 Task: Search for the email with the subject Service upgrade logged in from softage.1@softage.net with the filter, email from softage.5@softage.net and a new filter,  Skip the Inbox
Action: Mouse moved to (633, 69)
Screenshot: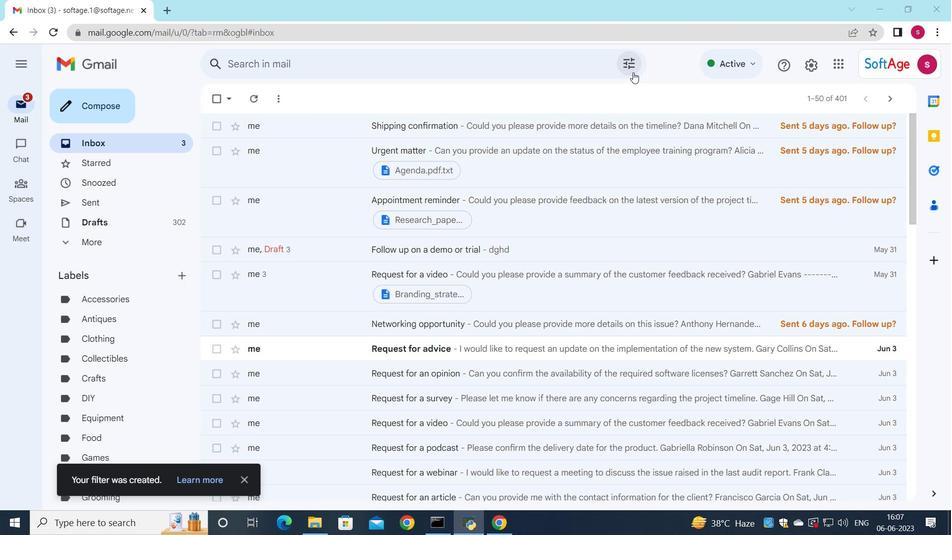 
Action: Mouse pressed left at (633, 69)
Screenshot: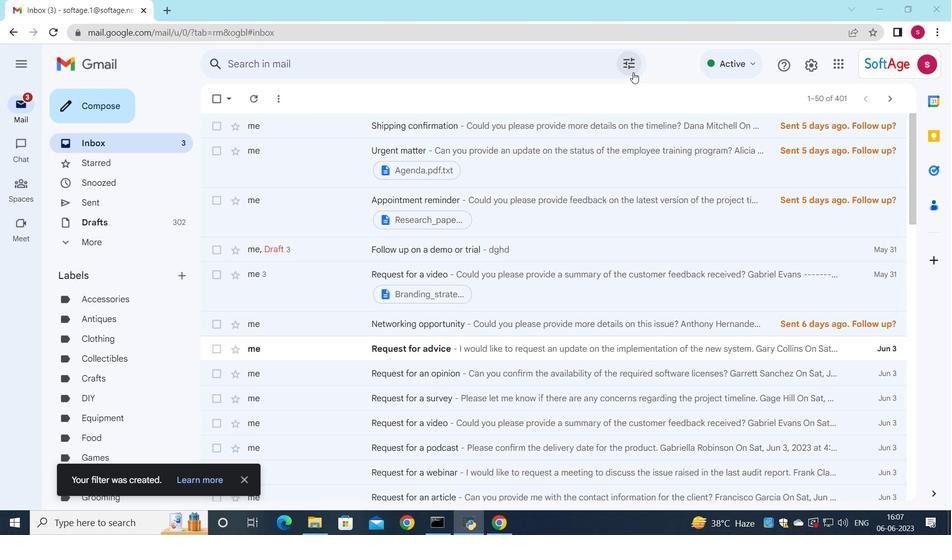 
Action: Mouse moved to (510, 121)
Screenshot: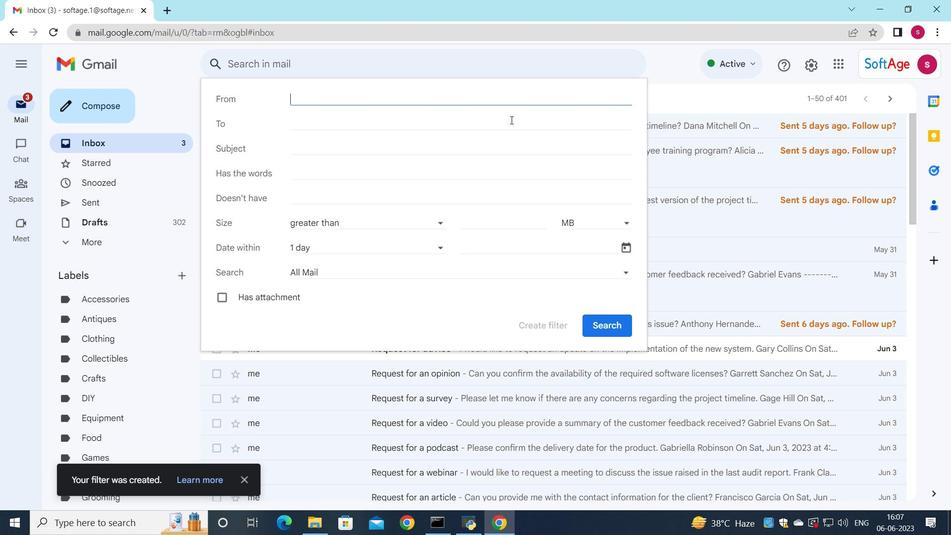 
Action: Key pressed s
Screenshot: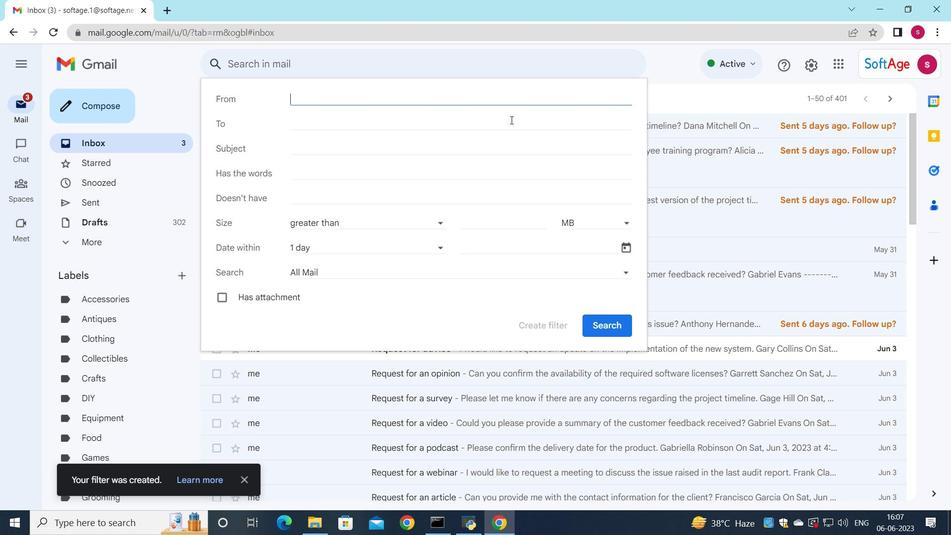 
Action: Mouse moved to (447, 117)
Screenshot: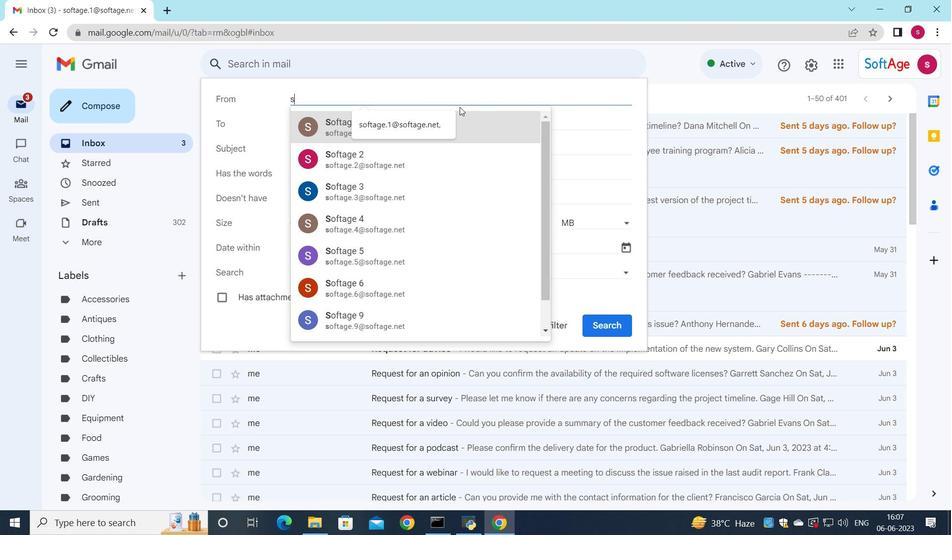 
Action: Mouse pressed left at (447, 117)
Screenshot: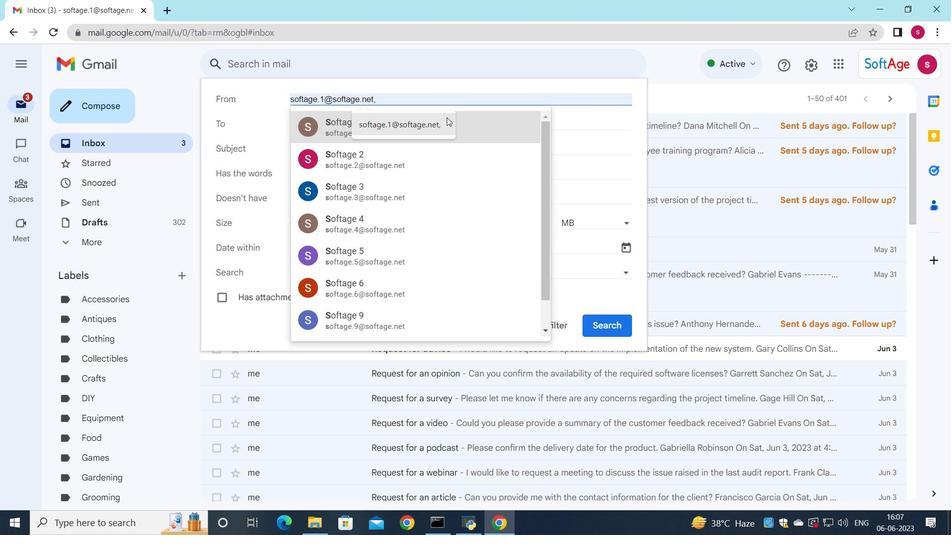 
Action: Mouse moved to (443, 125)
Screenshot: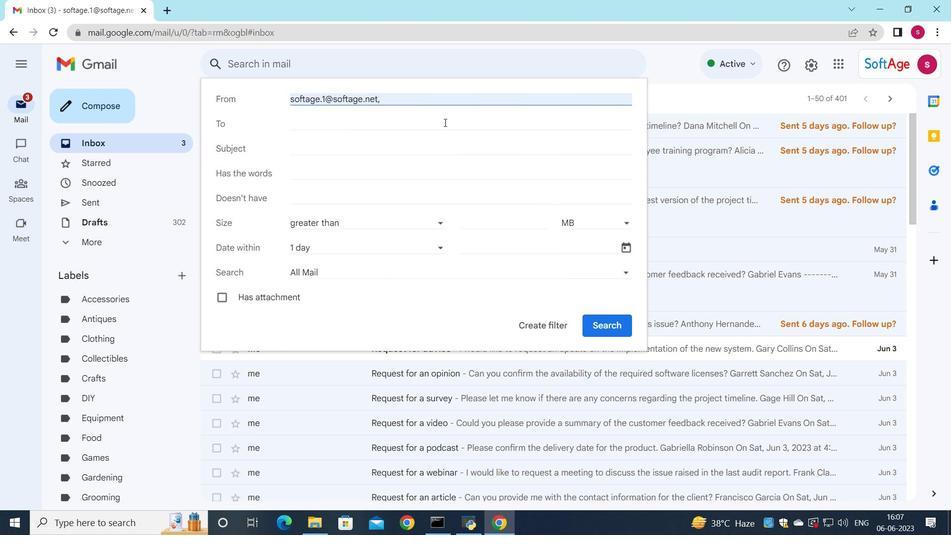 
Action: Key pressed s
Screenshot: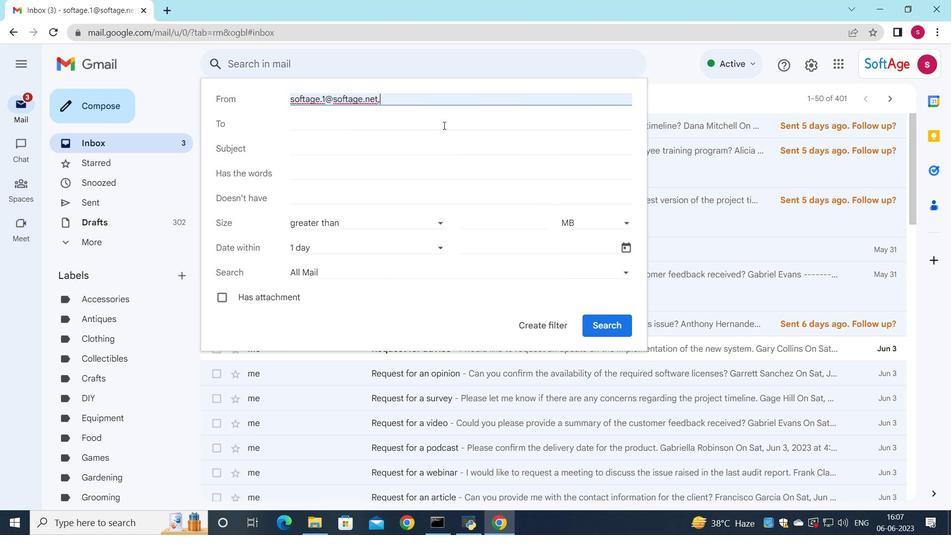 
Action: Mouse moved to (368, 255)
Screenshot: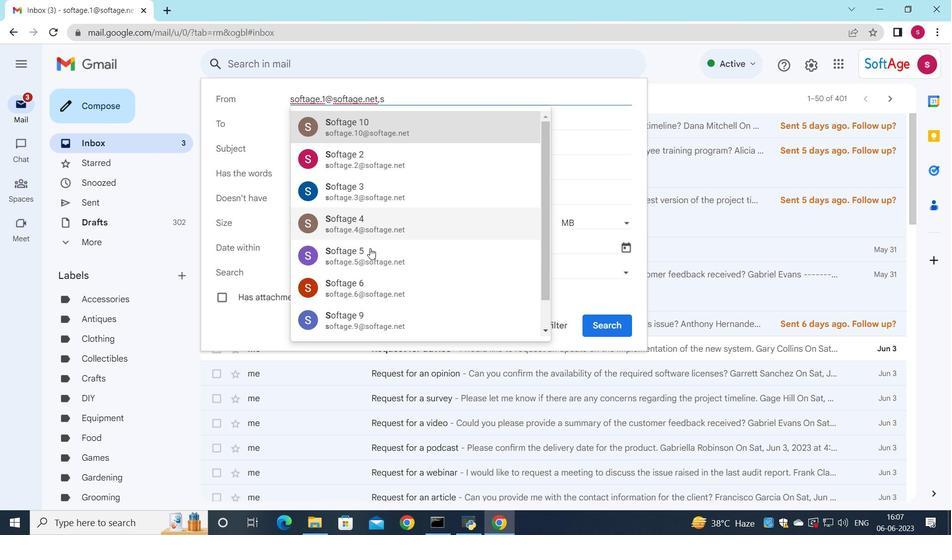 
Action: Mouse pressed left at (368, 255)
Screenshot: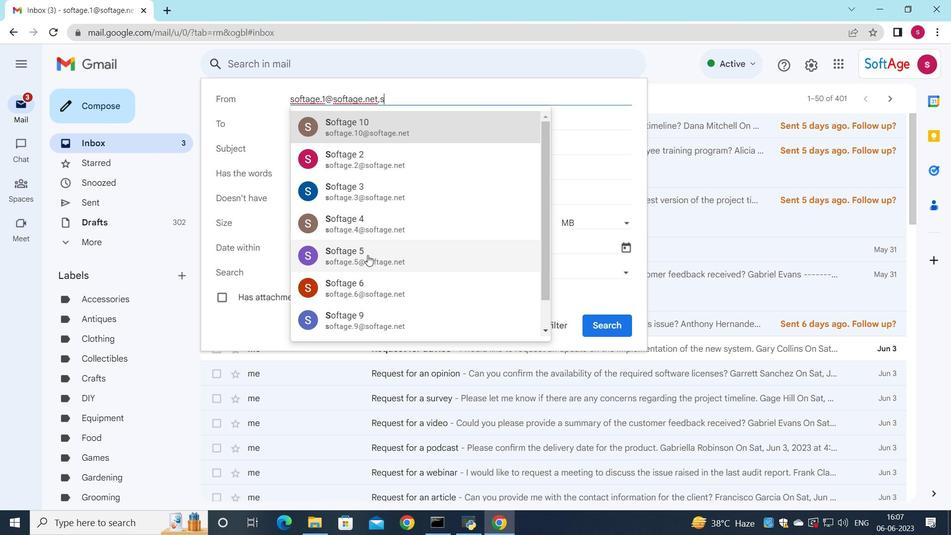 
Action: Mouse moved to (430, 103)
Screenshot: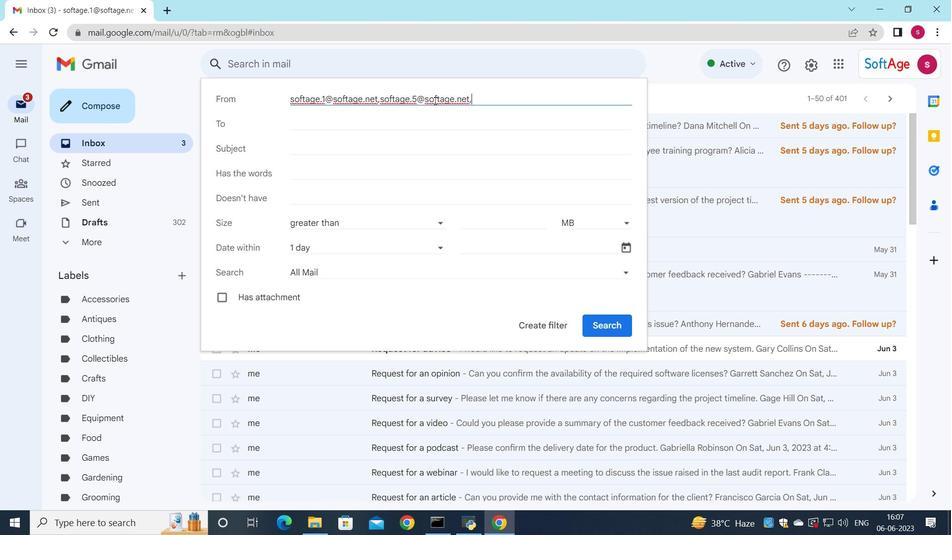 
Action: Key pressed <Key.backspace>
Screenshot: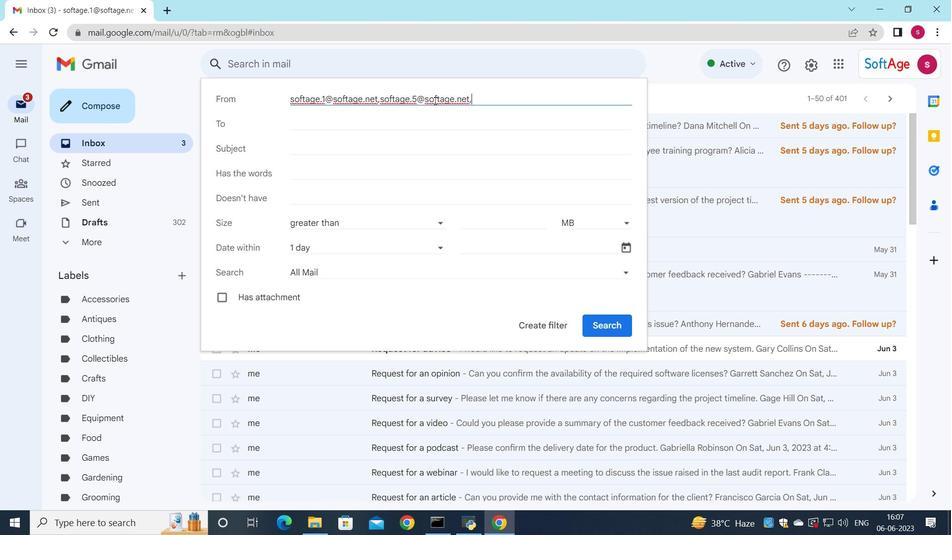 
Action: Mouse moved to (425, 111)
Screenshot: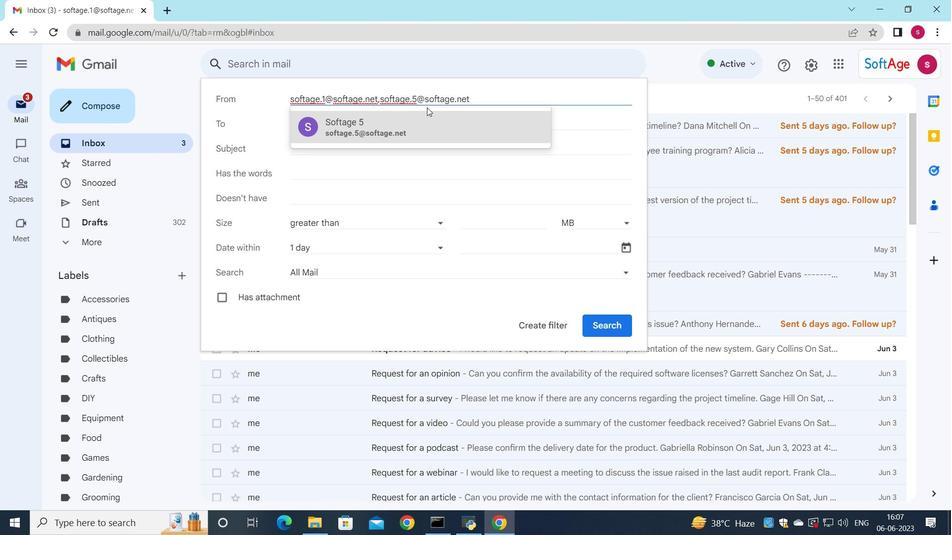 
Action: Key pressed <Key.backspace>
Screenshot: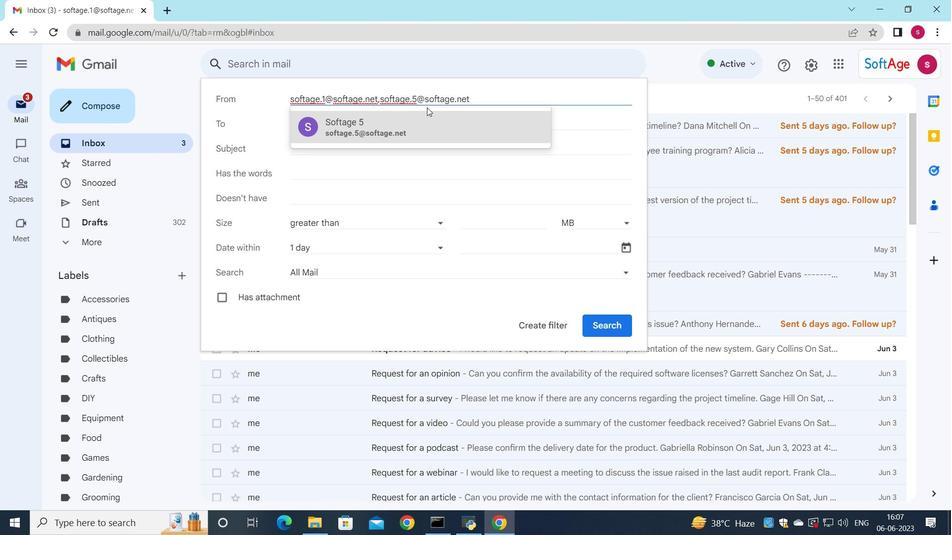 
Action: Mouse moved to (424, 112)
Screenshot: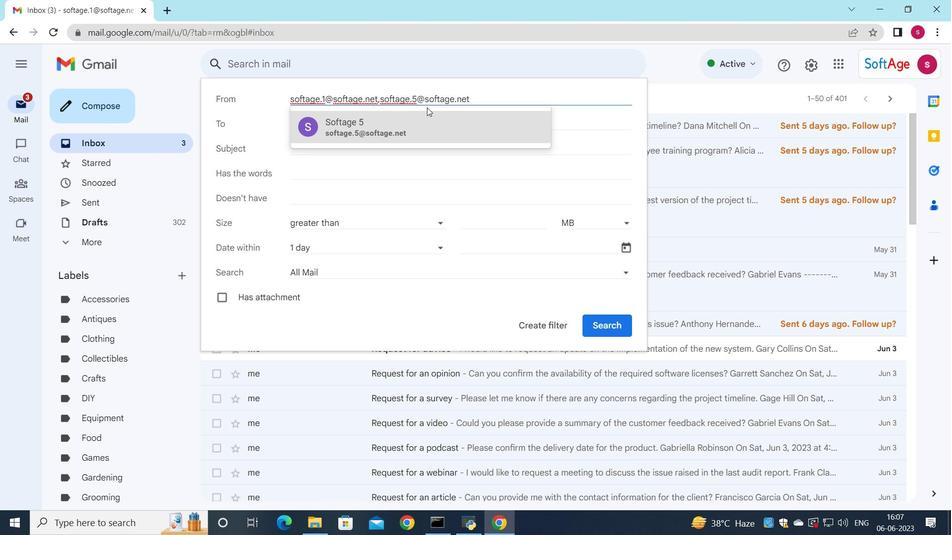 
Action: Key pressed <Key.backspace>
Screenshot: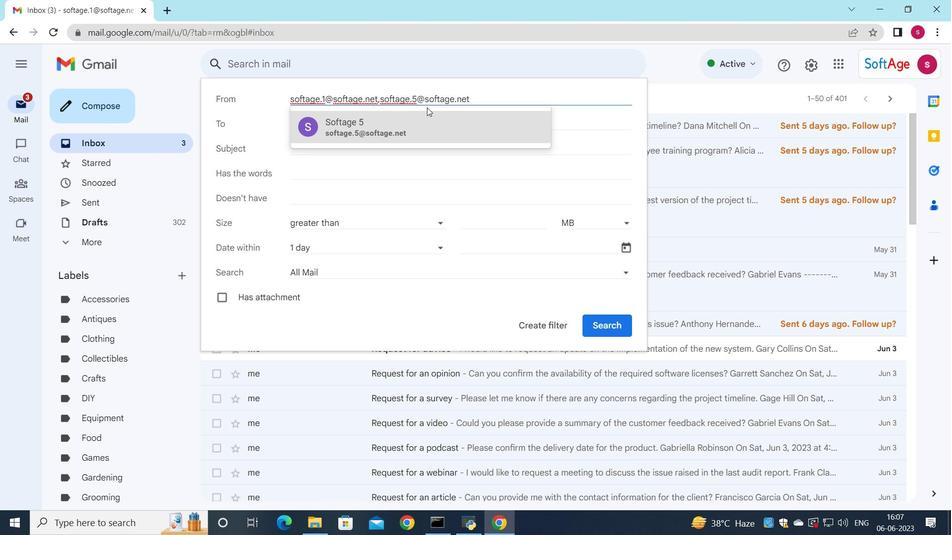 
Action: Mouse moved to (424, 112)
Screenshot: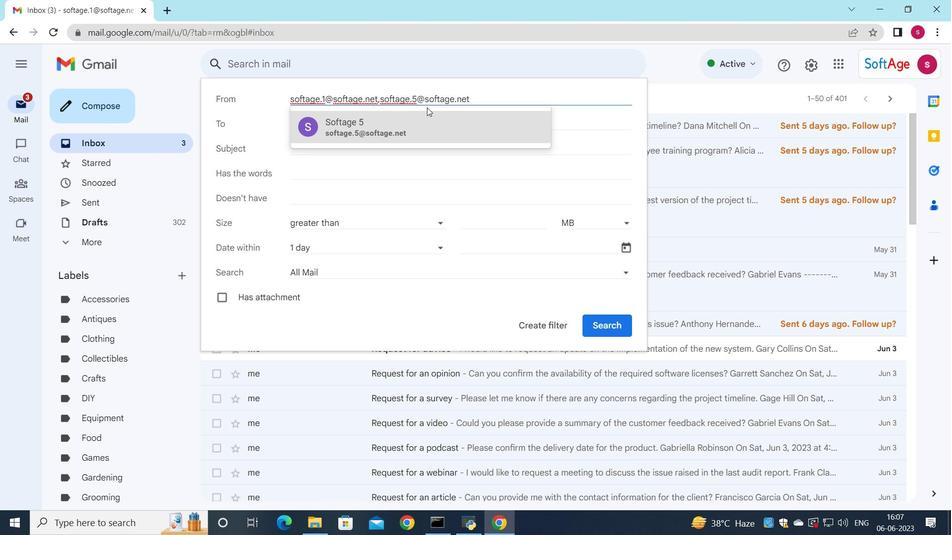 
Action: Key pressed <Key.backspace>
Screenshot: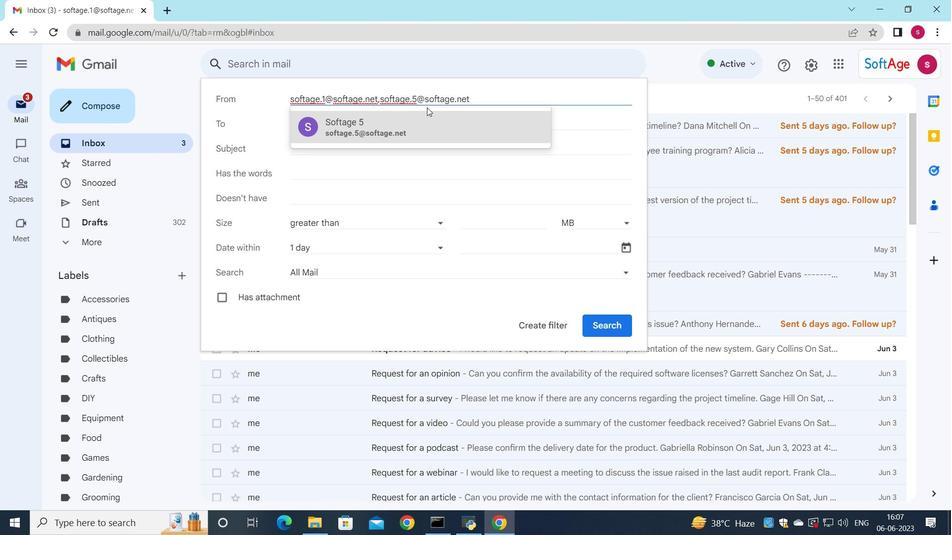 
Action: Mouse moved to (424, 112)
Screenshot: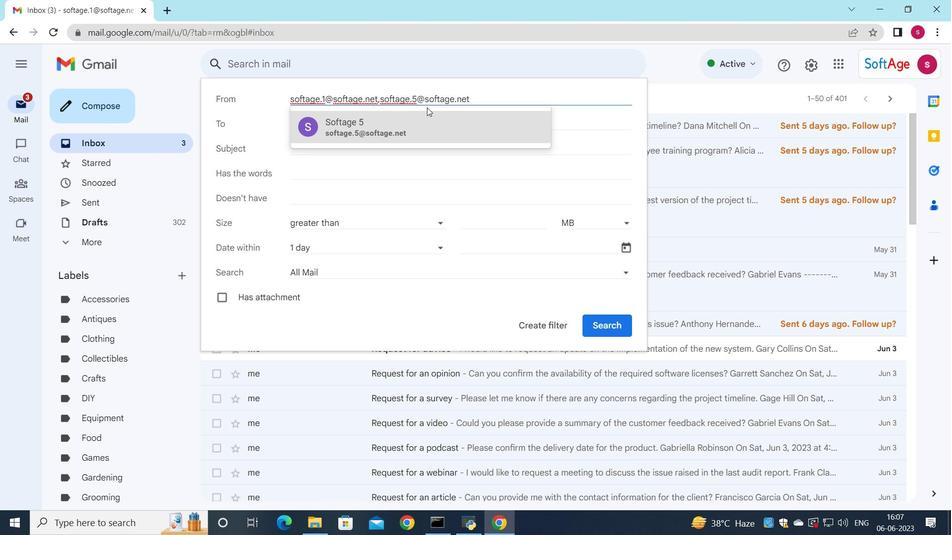 
Action: Key pressed <Key.backspace>
Screenshot: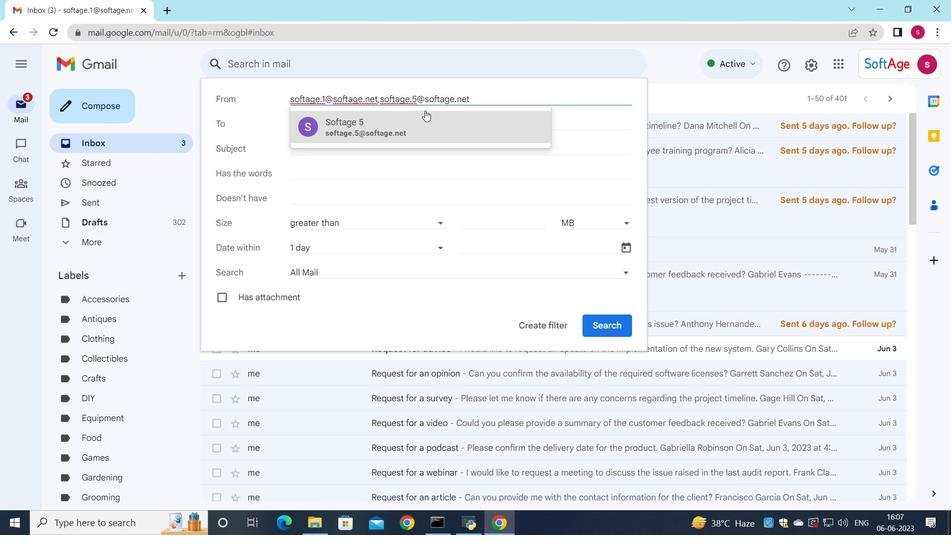 
Action: Mouse moved to (424, 113)
Screenshot: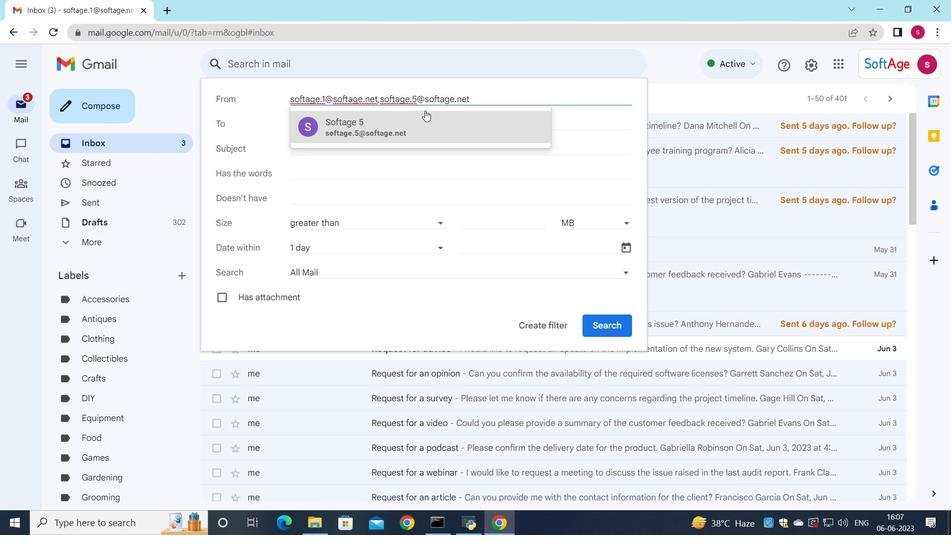 
Action: Key pressed <Key.backspace>
Screenshot: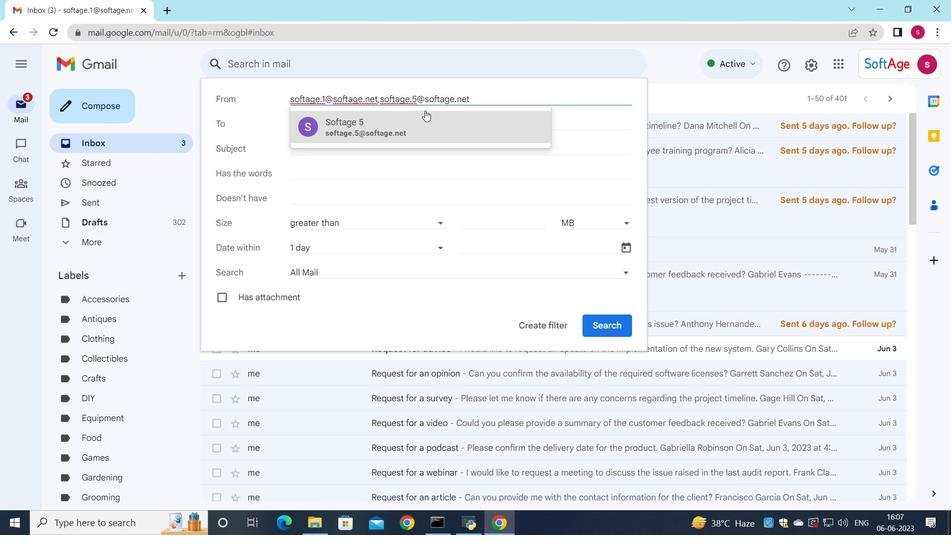 
Action: Mouse moved to (424, 113)
Screenshot: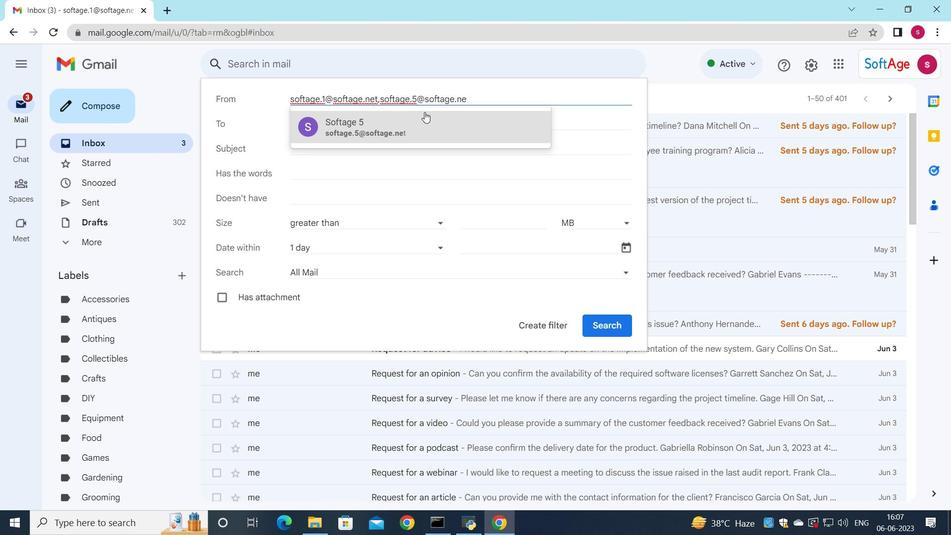 
Action: Key pressed <Key.backspace>
Screenshot: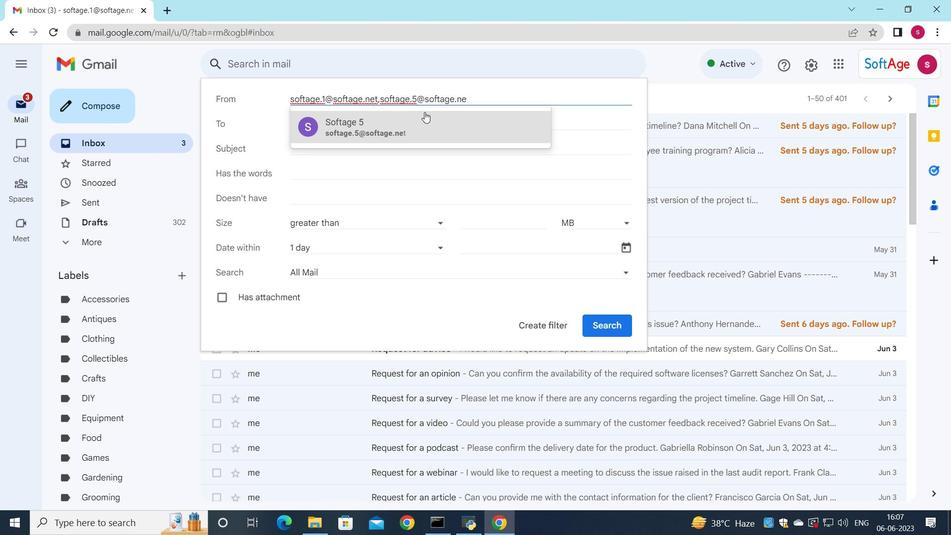 
Action: Mouse moved to (424, 113)
Screenshot: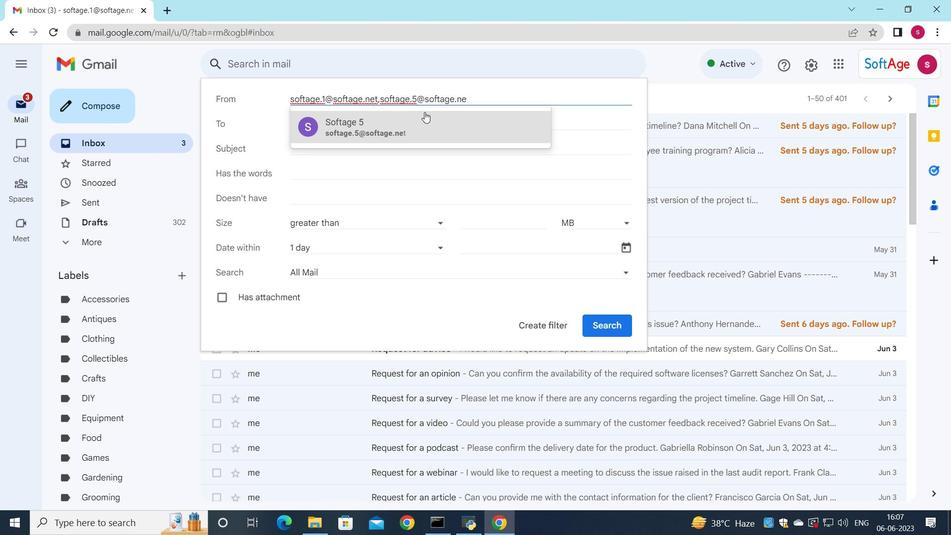 
Action: Key pressed <Key.backspace>
Screenshot: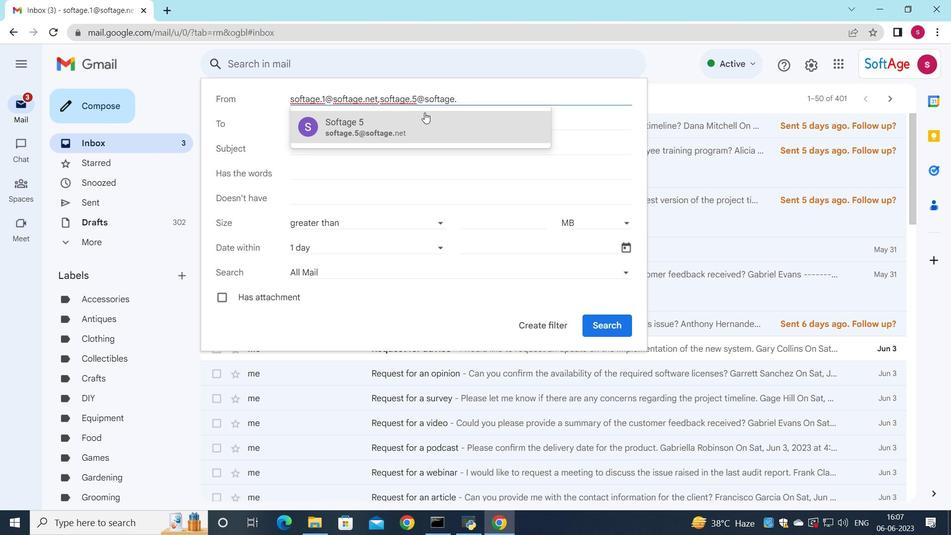 
Action: Mouse moved to (423, 114)
Screenshot: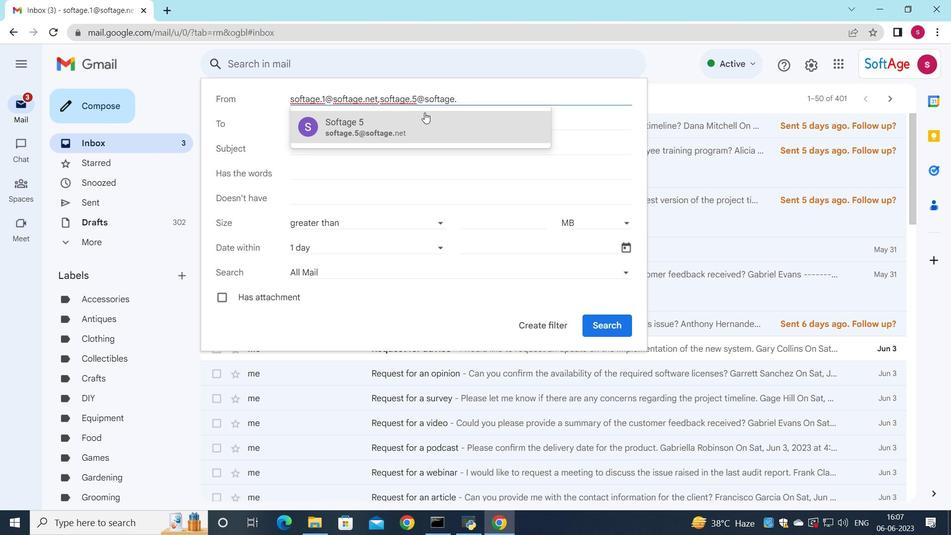 
Action: Key pressed <Key.backspace><Key.backspace><Key.backspace><Key.backspace><Key.backspace><Key.backspace><Key.backspace><Key.backspace><Key.backspace><Key.backspace><Key.backspace>
Screenshot: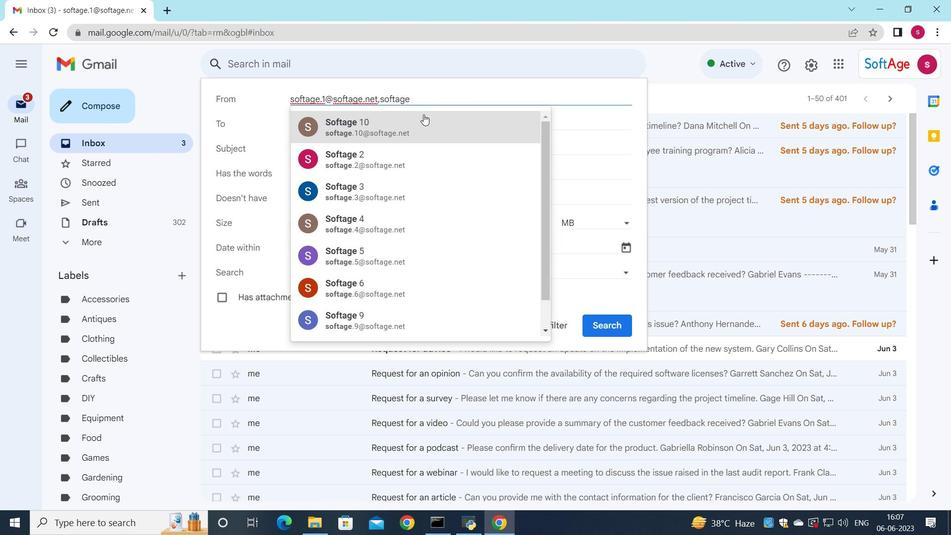 
Action: Mouse moved to (423, 115)
Screenshot: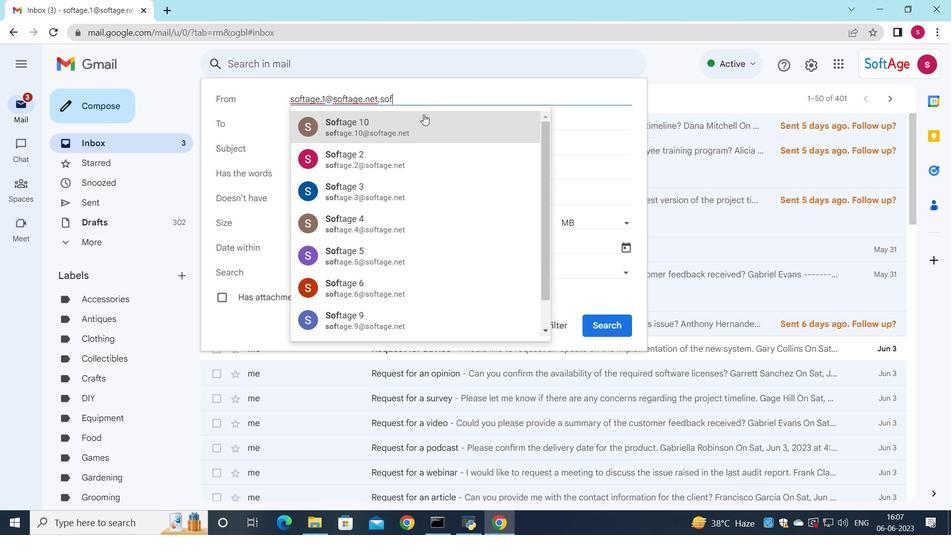 
Action: Key pressed <Key.backspace><Key.backspace>
Screenshot: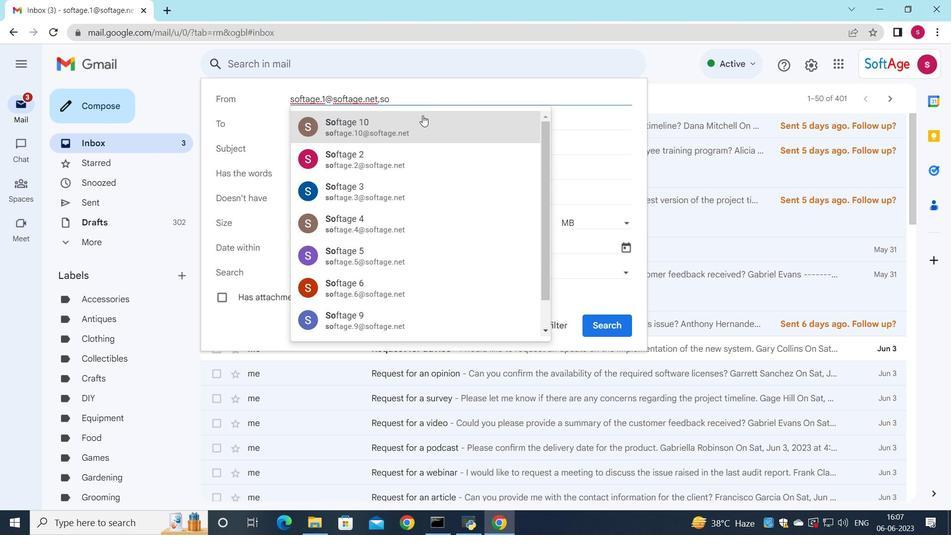 
Action: Mouse moved to (423, 116)
Screenshot: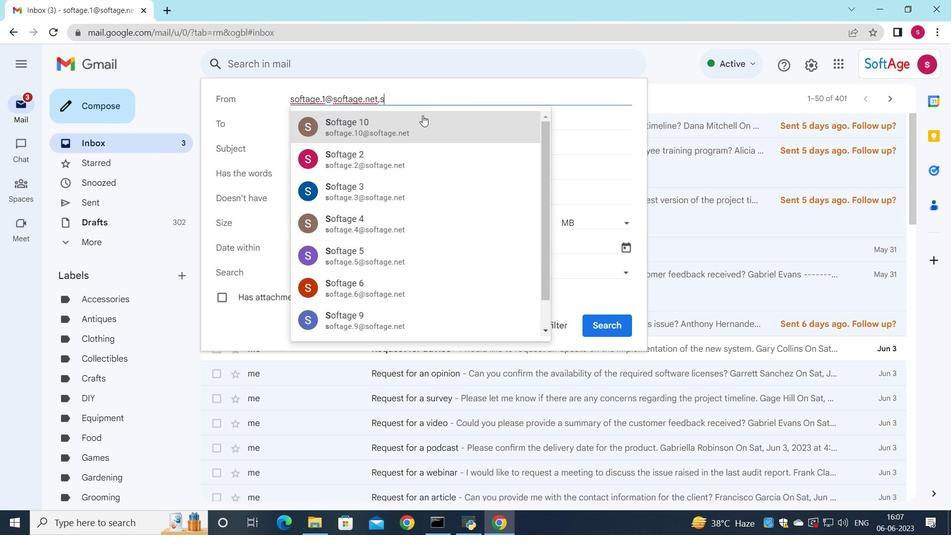 
Action: Key pressed <Key.backspace>
Screenshot: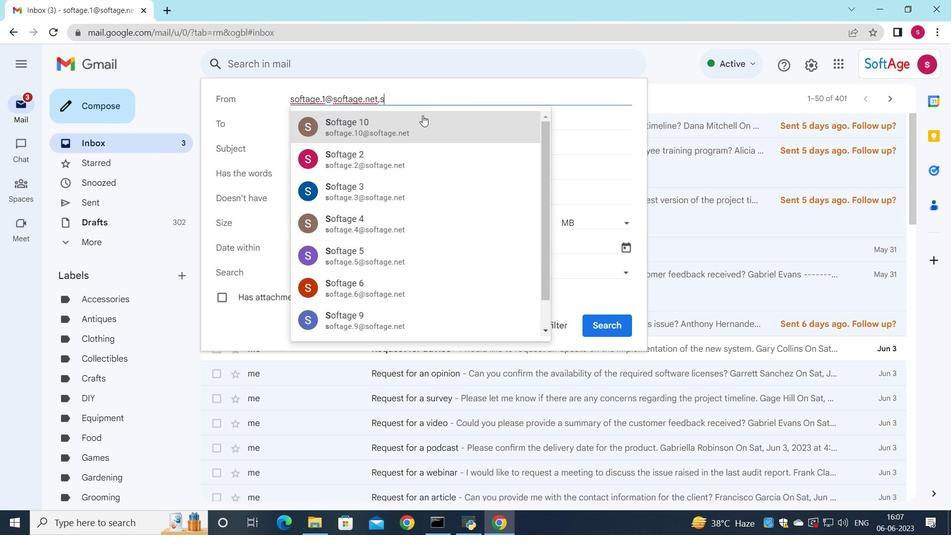 
Action: Mouse moved to (317, 123)
Screenshot: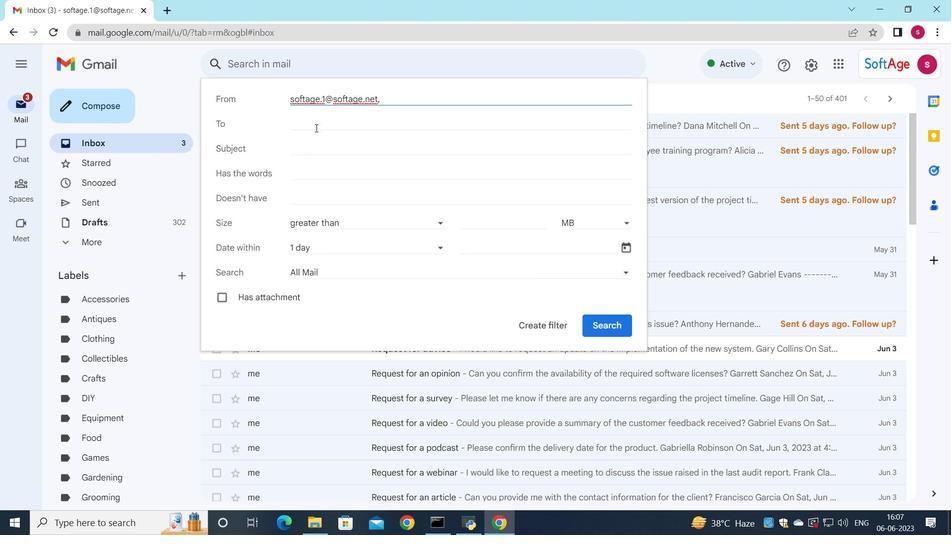 
Action: Mouse pressed left at (317, 123)
Screenshot: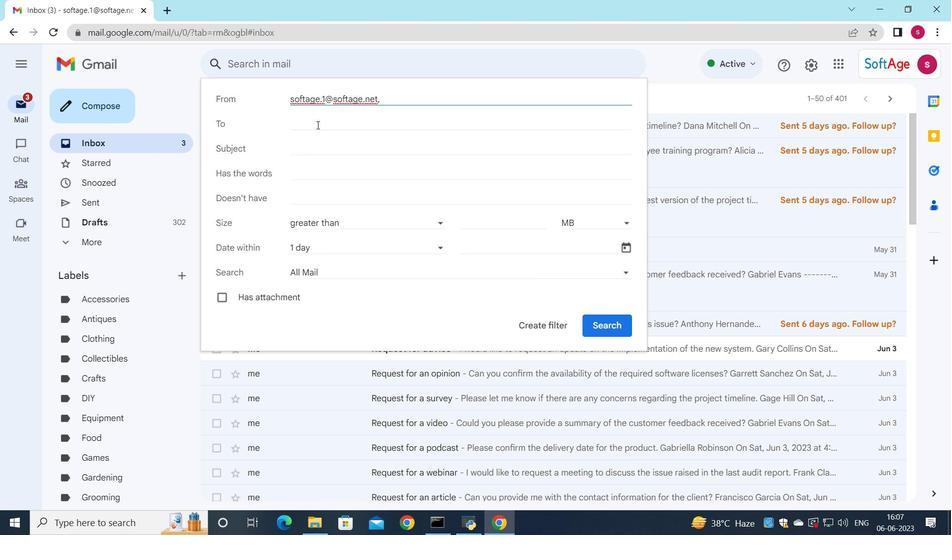 
Action: Mouse moved to (372, 171)
Screenshot: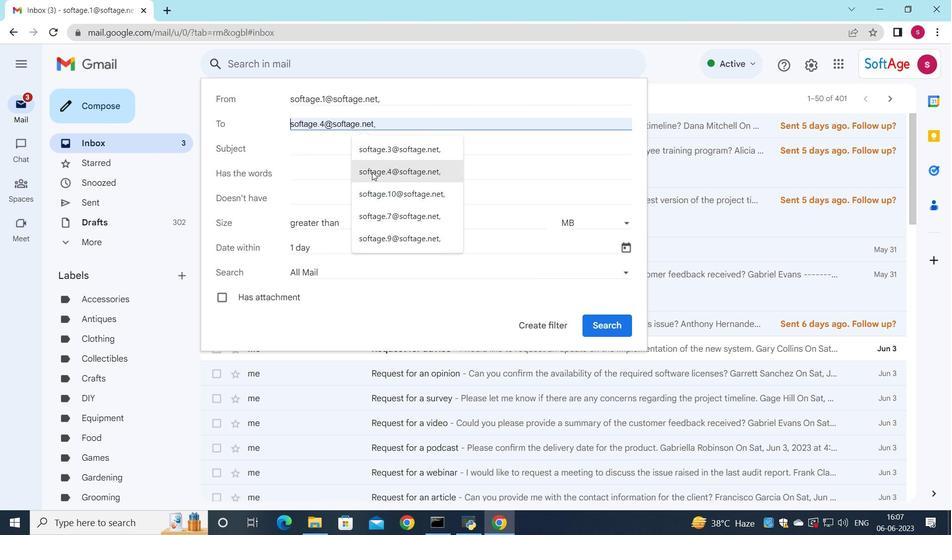 
Action: Key pressed s
Screenshot: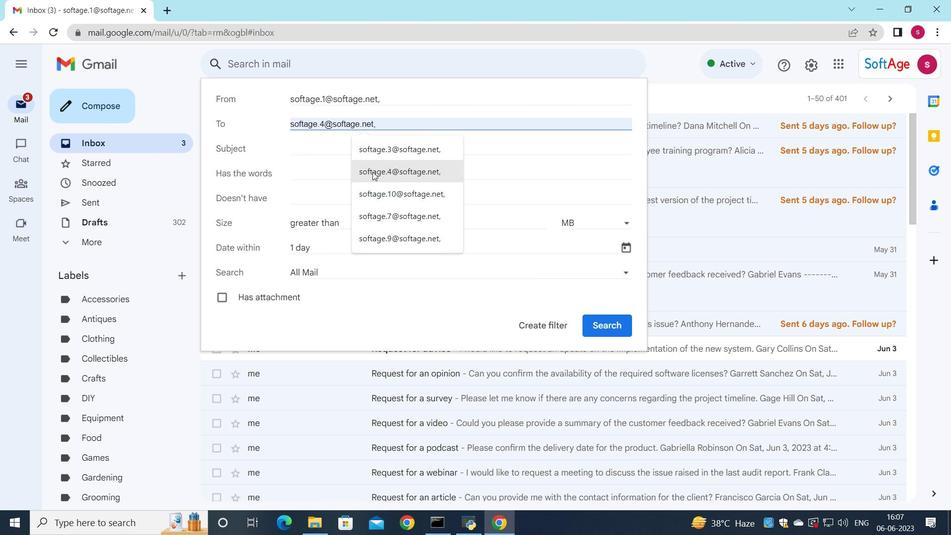 
Action: Mouse moved to (376, 285)
Screenshot: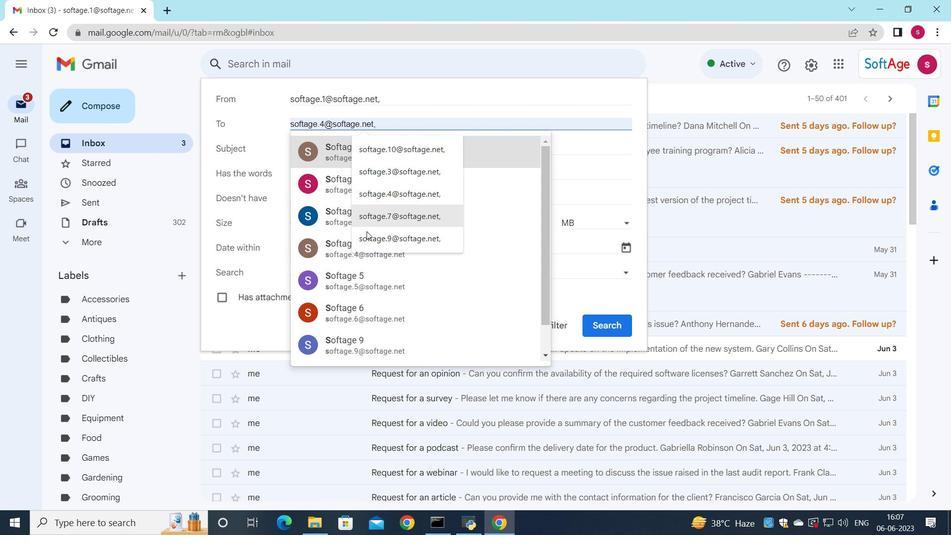 
Action: Mouse pressed left at (376, 285)
Screenshot: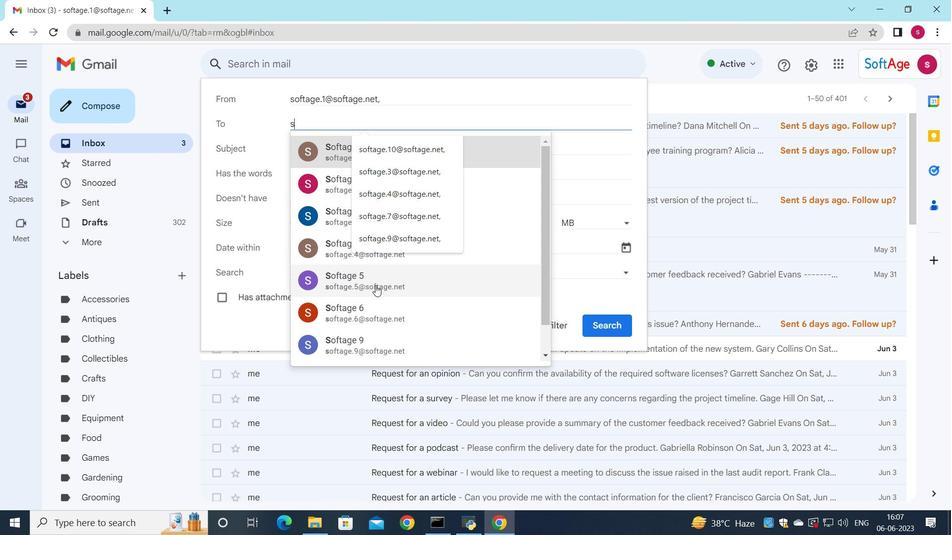 
Action: Mouse moved to (312, 147)
Screenshot: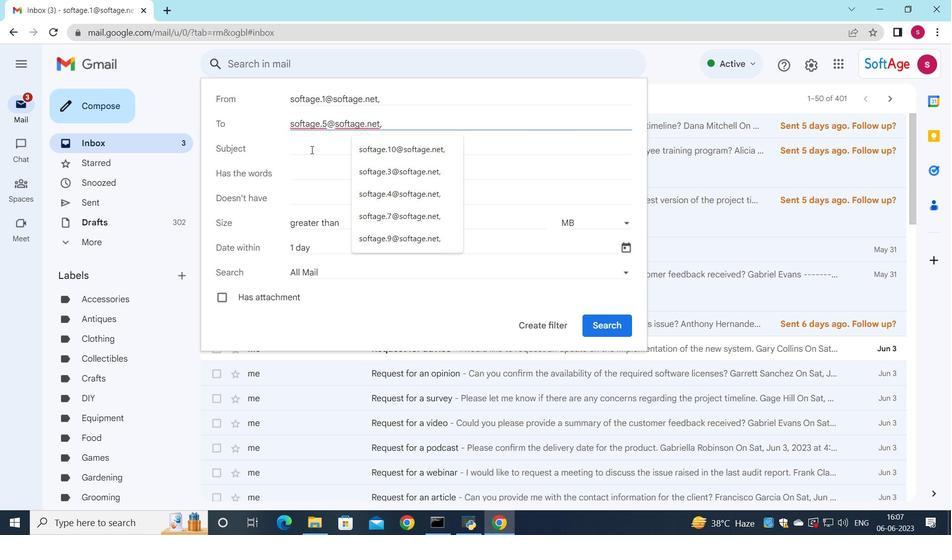 
Action: Mouse pressed left at (312, 147)
Screenshot: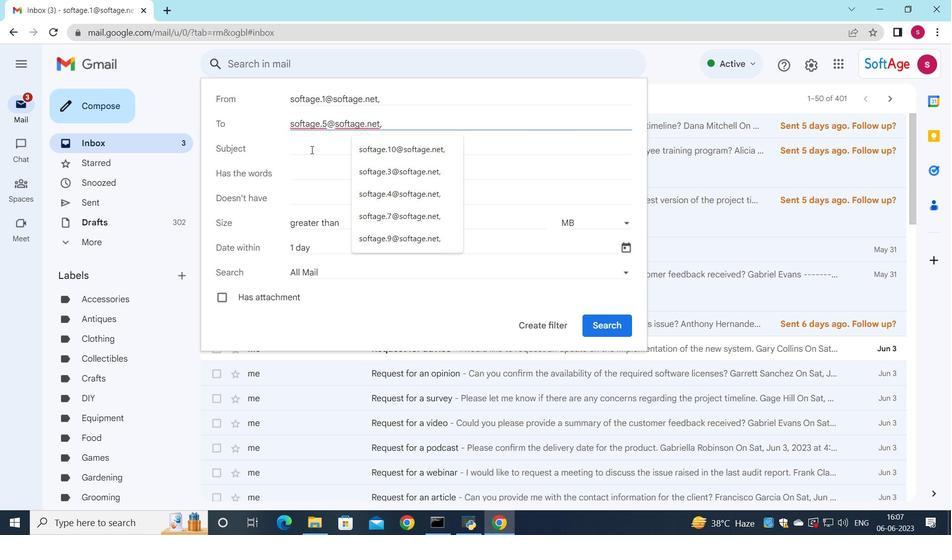 
Action: Key pressed <Key.shift><Key.shift><Key.shift><Key.shift><Key.shift><Key.shift><Key.shift><Key.shift><Key.shift><Key.shift><Key.shift><Key.shift><Key.shift>Serc
Screenshot: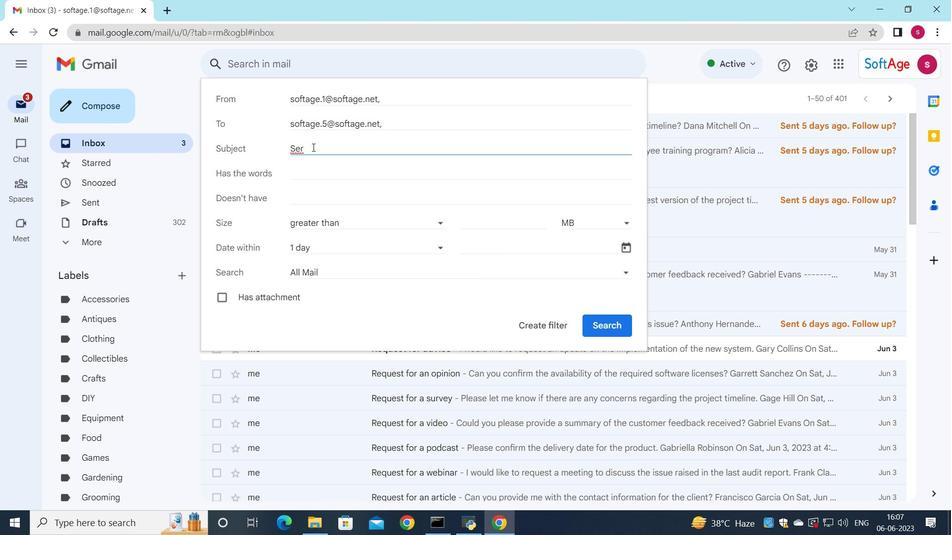 
Action: Mouse moved to (311, 153)
Screenshot: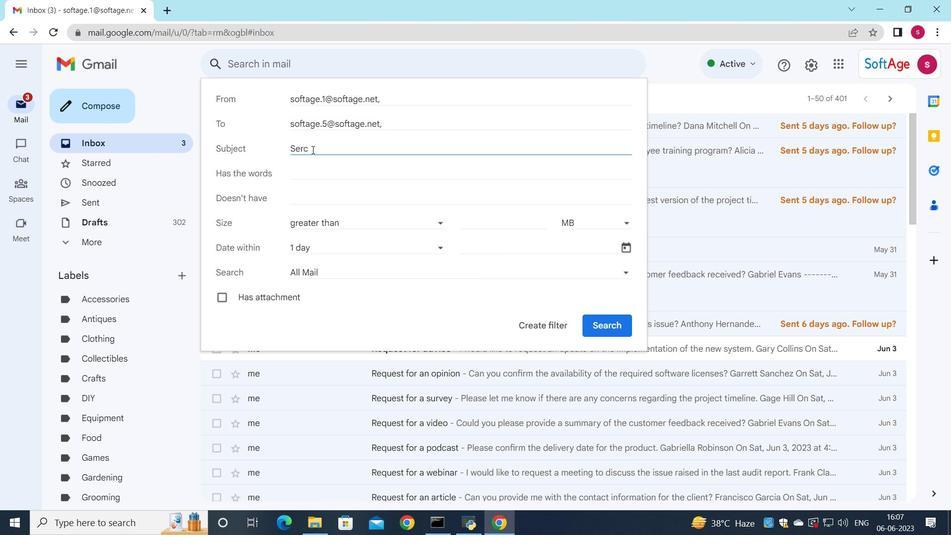 
Action: Key pressed <Key.backspace>
Screenshot: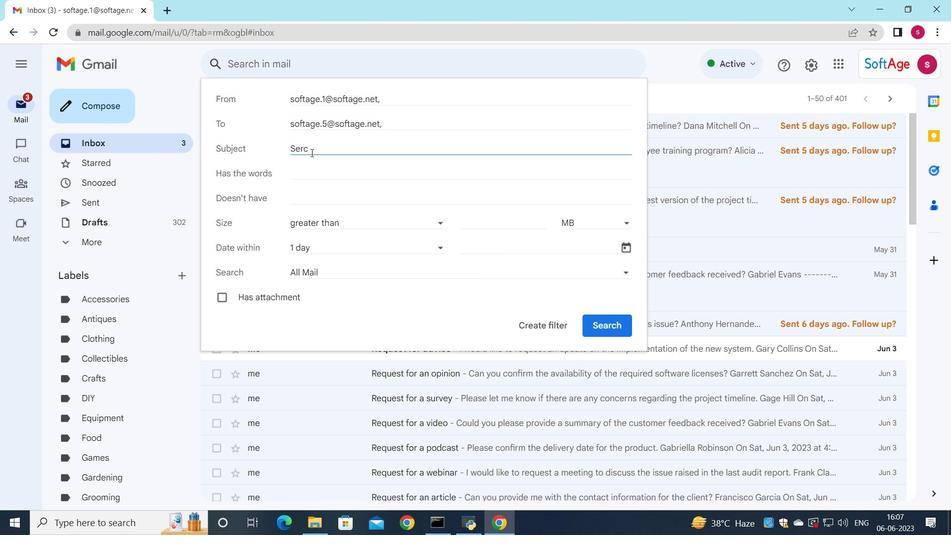 
Action: Mouse moved to (311, 153)
Screenshot: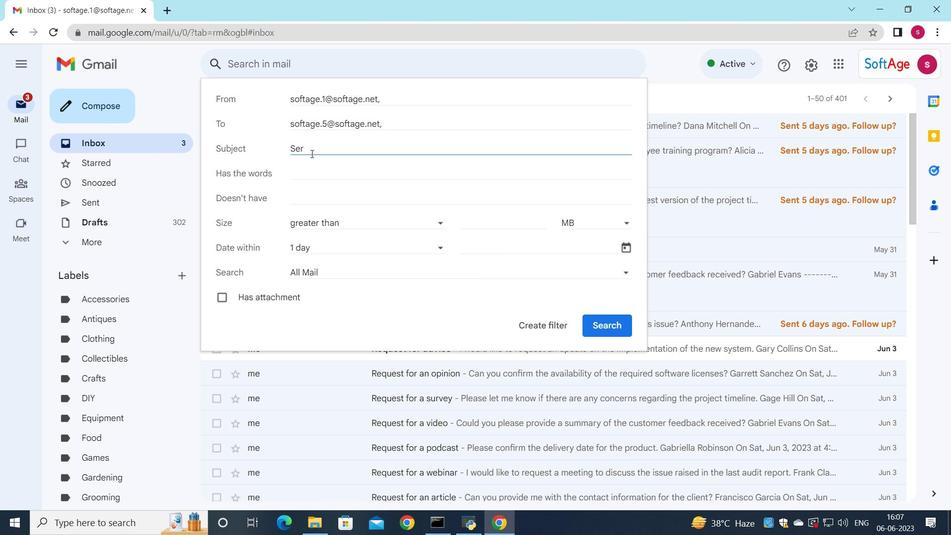 
Action: Key pressed vice<Key.space>upgrade
Screenshot: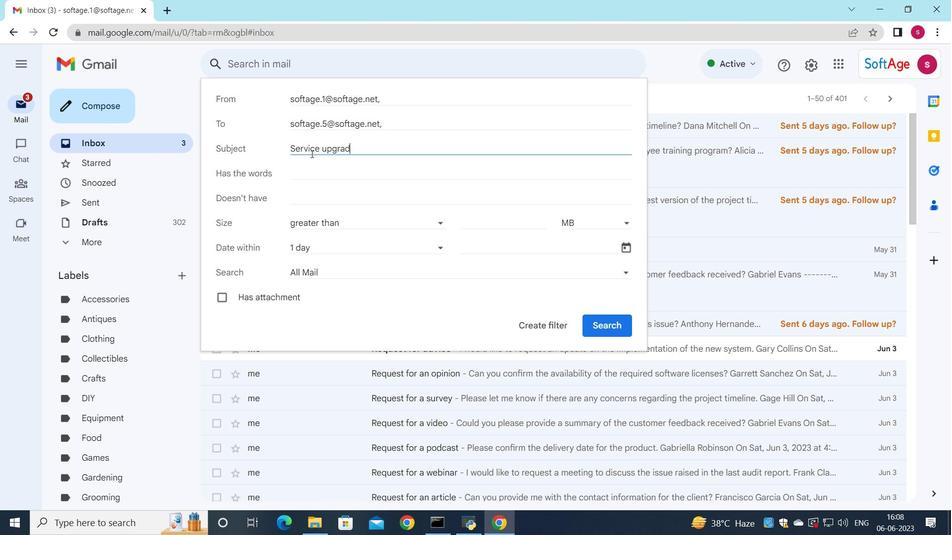 
Action: Mouse moved to (380, 254)
Screenshot: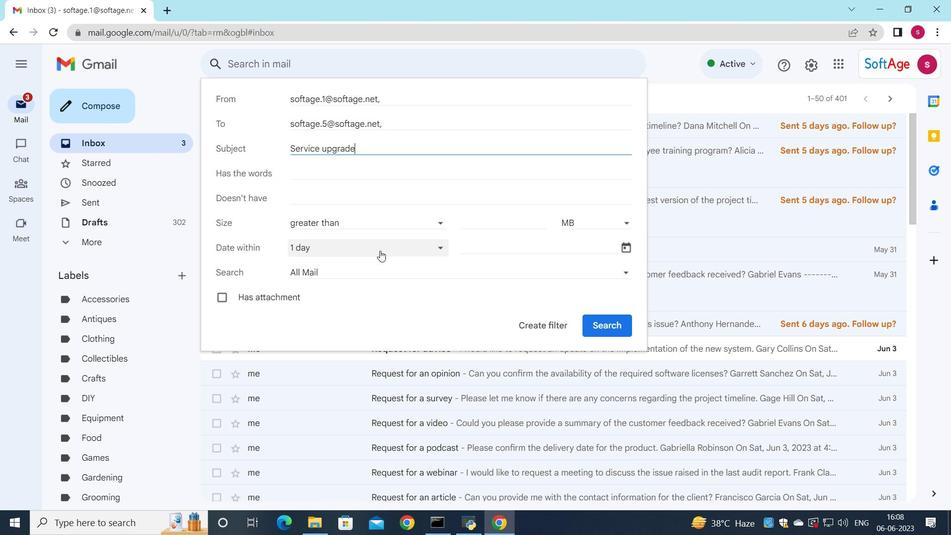 
Action: Mouse pressed left at (380, 254)
Screenshot: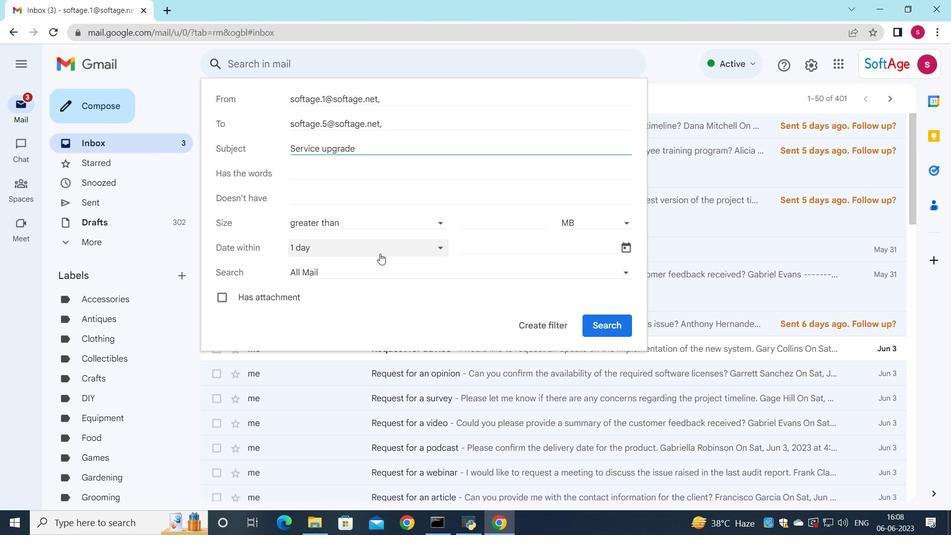 
Action: Mouse moved to (370, 382)
Screenshot: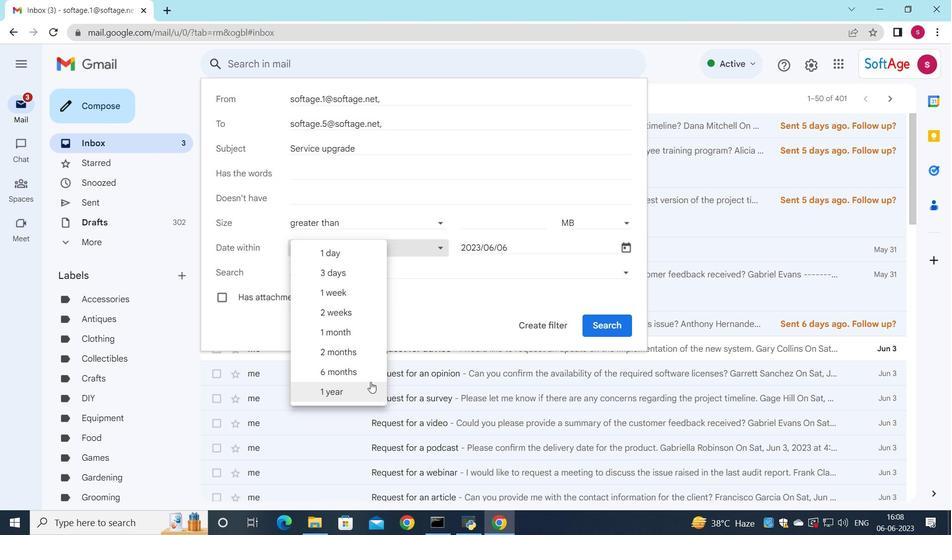 
Action: Mouse pressed left at (370, 382)
Screenshot: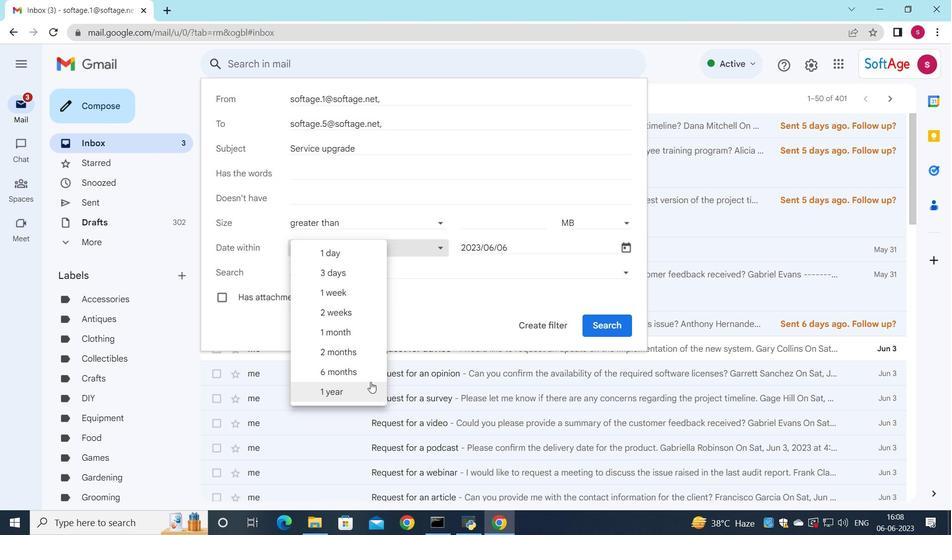 
Action: Mouse moved to (532, 327)
Screenshot: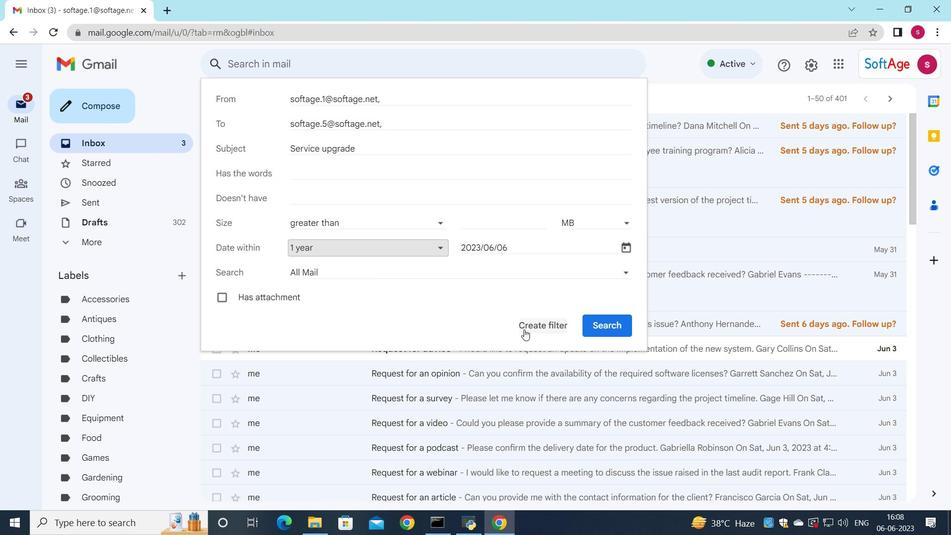 
Action: Mouse pressed left at (532, 327)
Screenshot: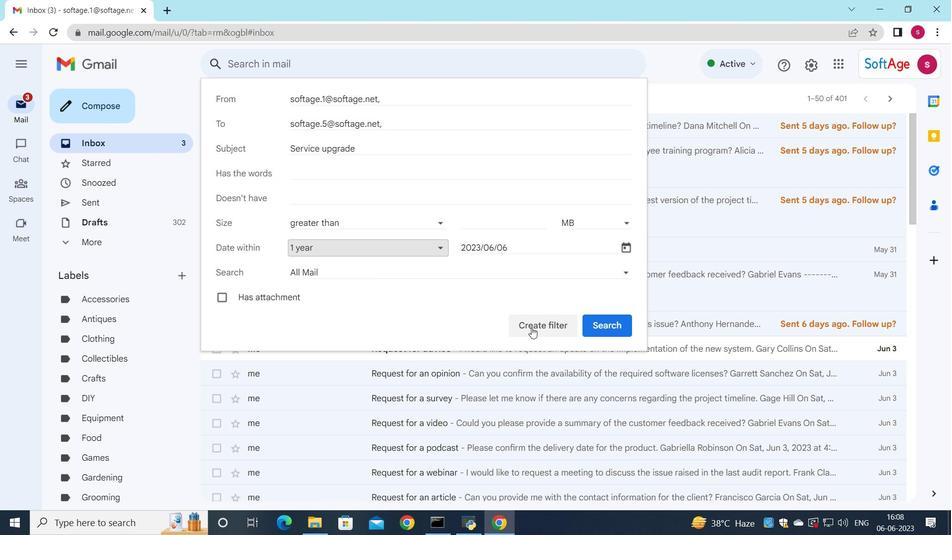 
Action: Mouse moved to (531, 327)
Screenshot: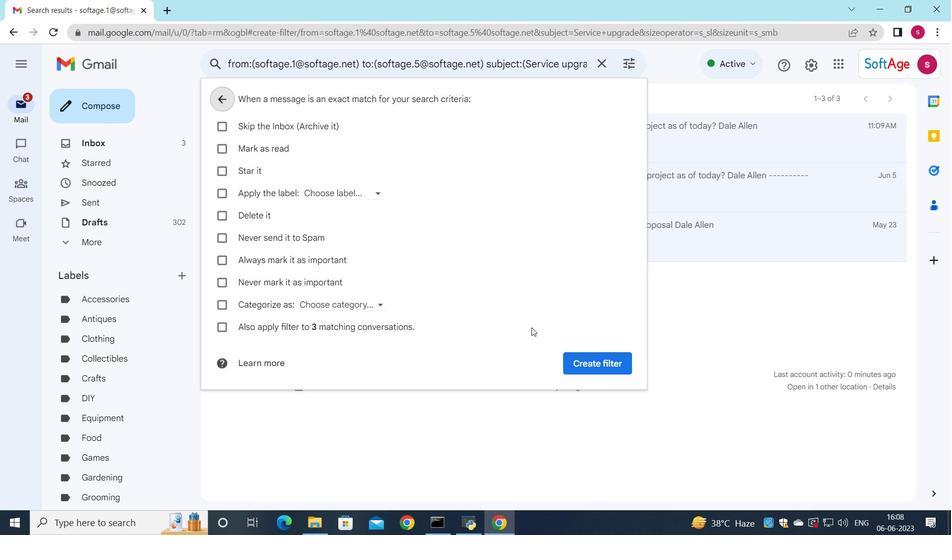 
